 Task: Add Mission Carb Balance Medium Flour Tortillas 8 Count to the cart.
Action: Mouse moved to (21, 86)
Screenshot: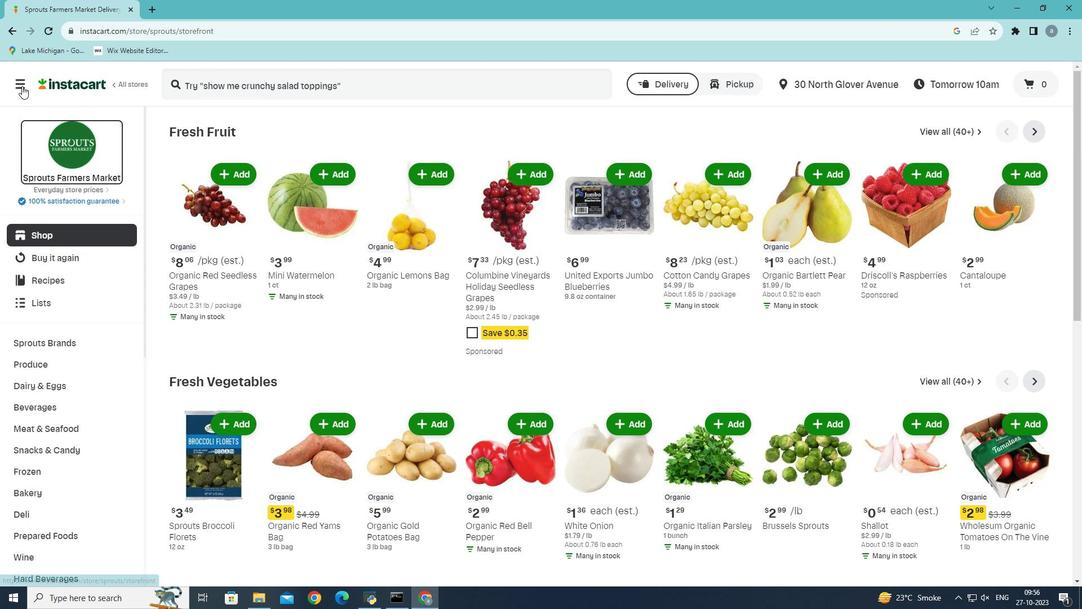 
Action: Mouse pressed left at (21, 86)
Screenshot: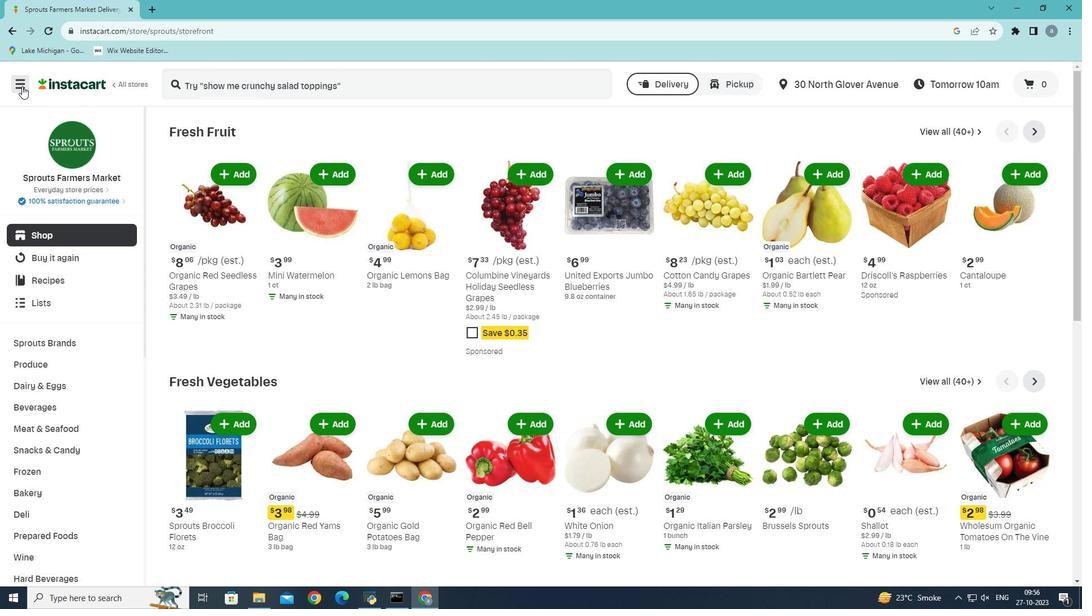 
Action: Mouse moved to (54, 324)
Screenshot: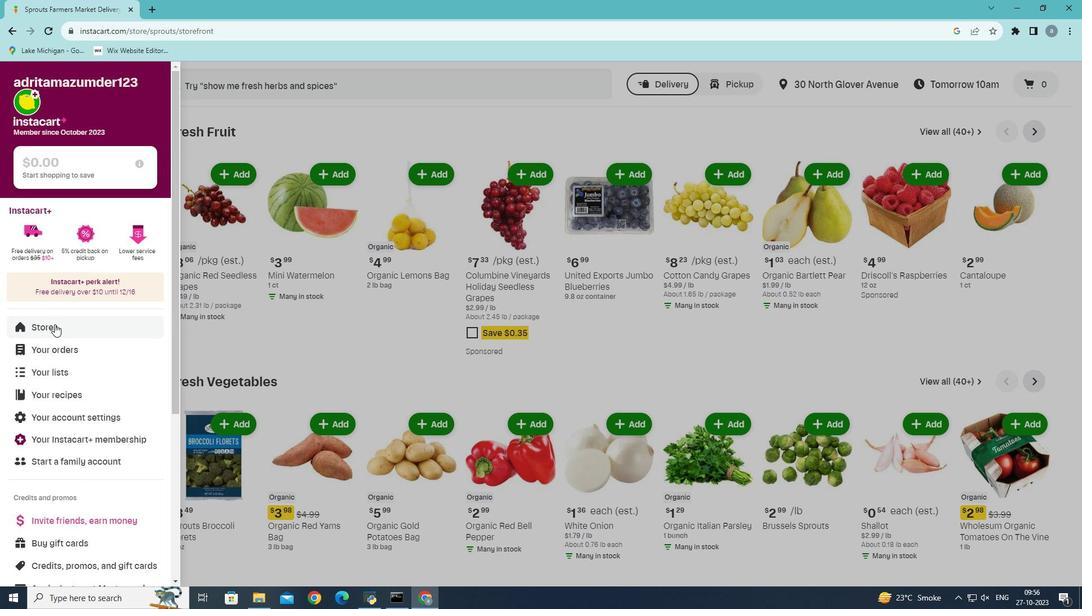 
Action: Mouse pressed left at (54, 324)
Screenshot: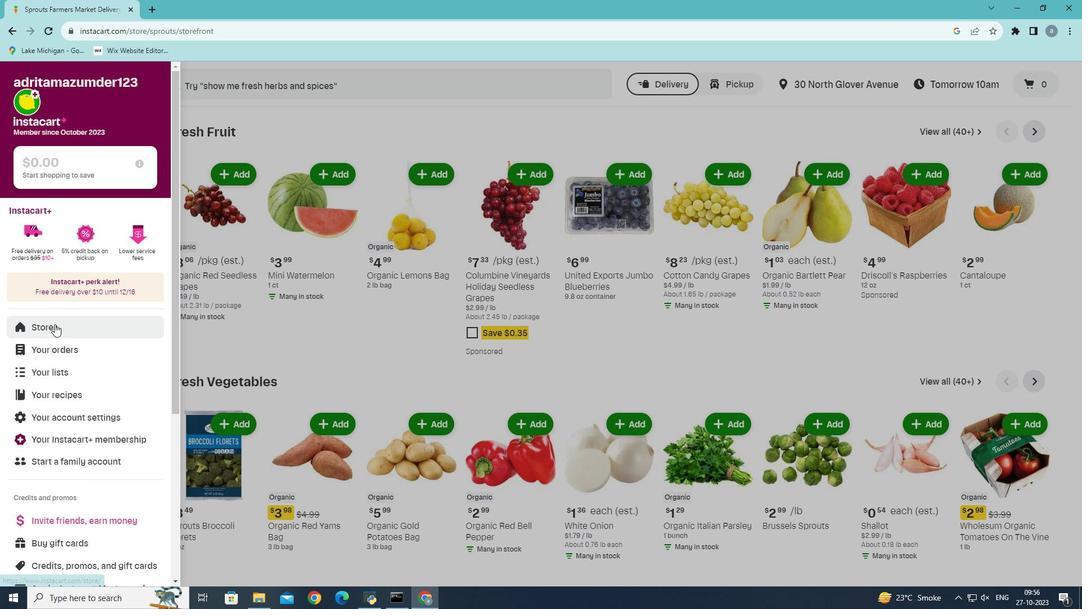 
Action: Mouse moved to (272, 129)
Screenshot: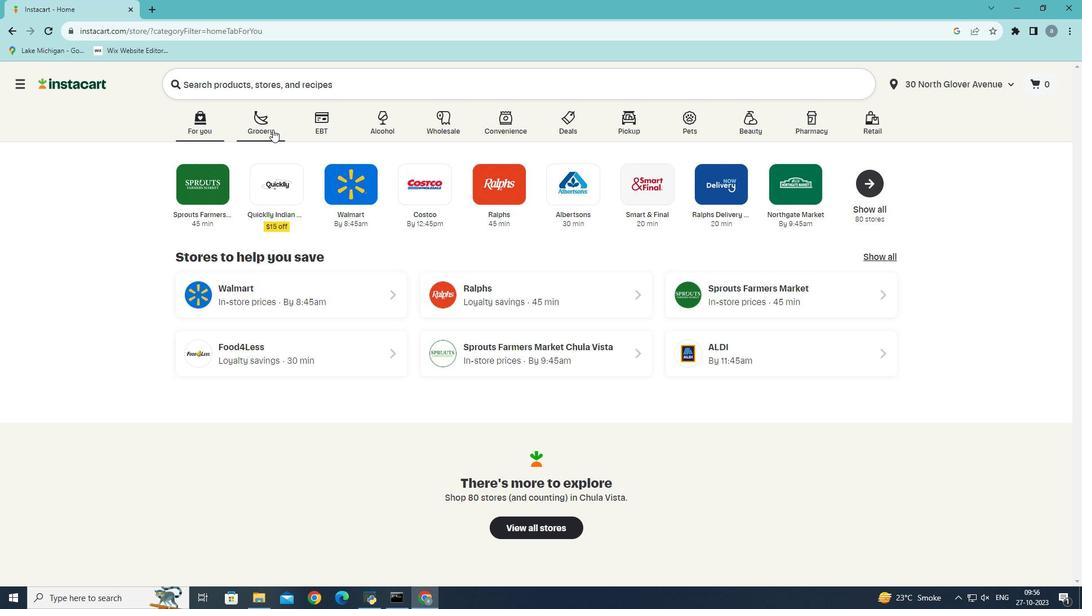 
Action: Mouse pressed left at (272, 129)
Screenshot: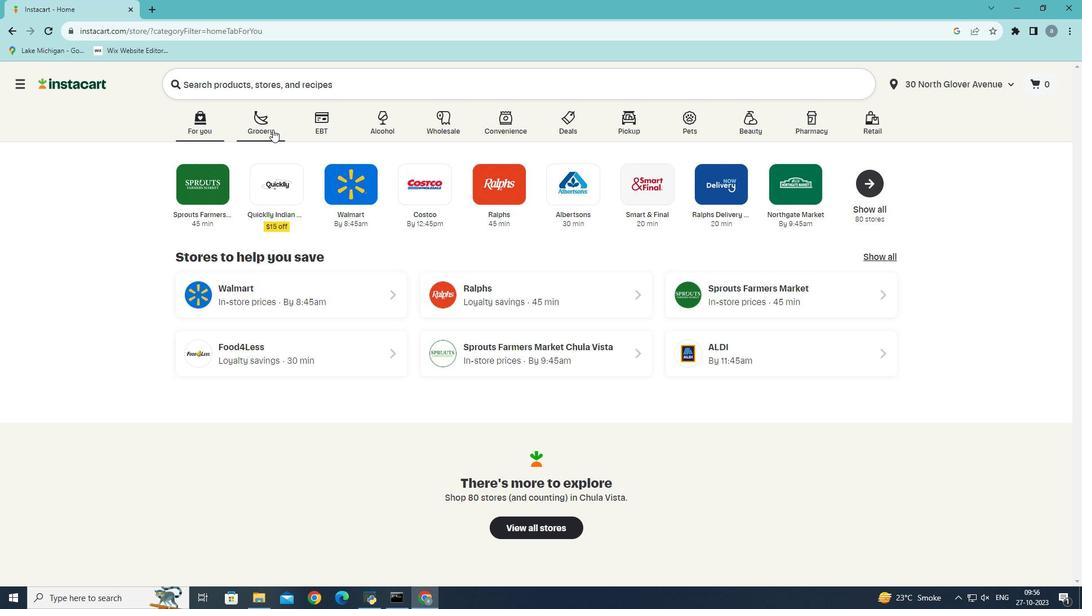 
Action: Mouse moved to (265, 325)
Screenshot: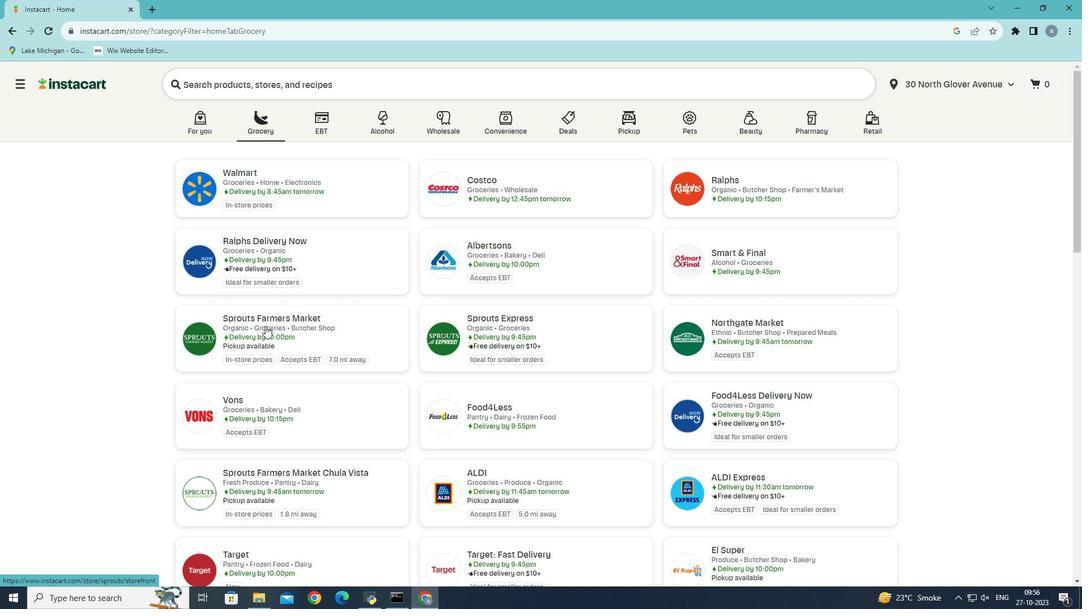 
Action: Mouse pressed left at (265, 325)
Screenshot: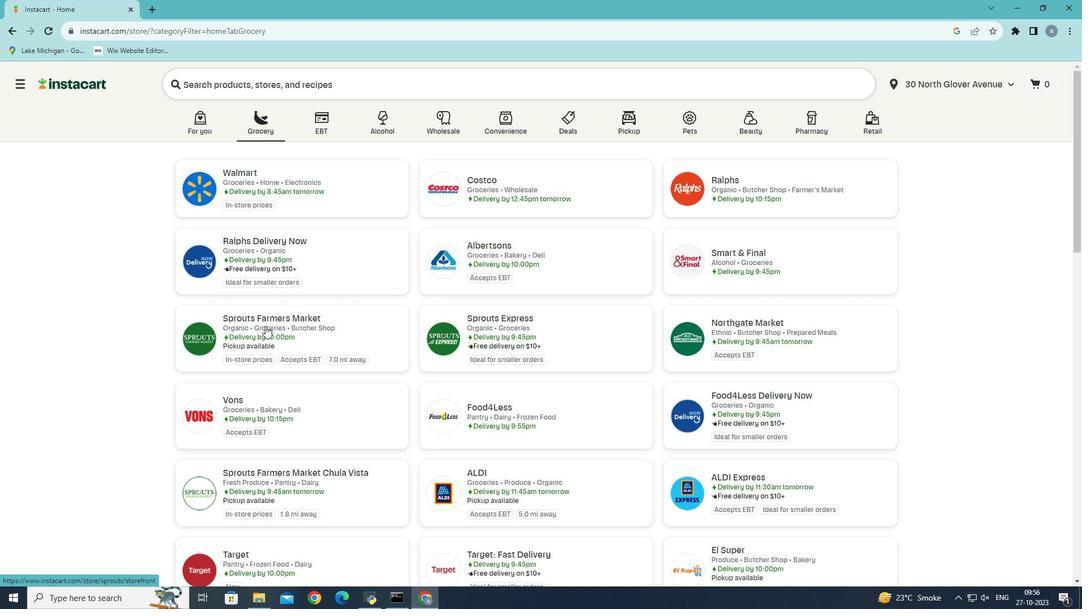 
Action: Mouse moved to (39, 495)
Screenshot: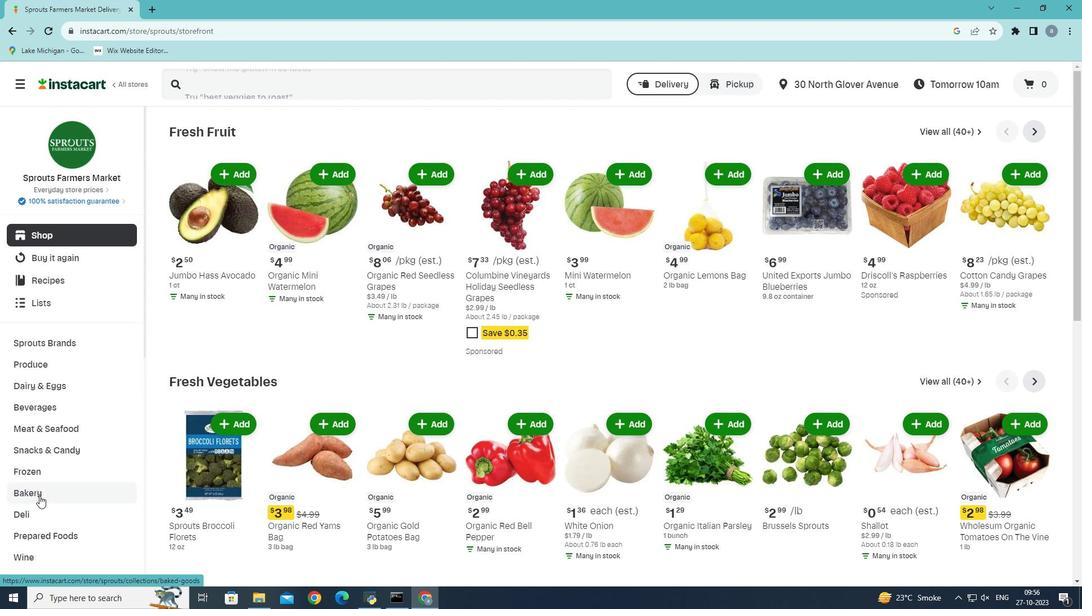 
Action: Mouse pressed left at (39, 495)
Screenshot: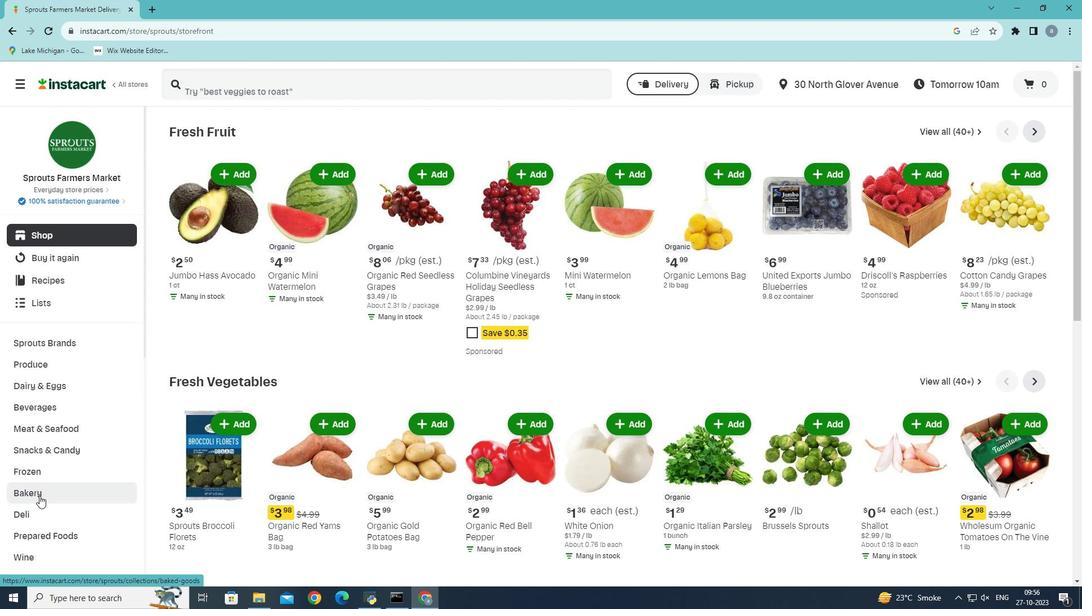 
Action: Mouse moved to (830, 159)
Screenshot: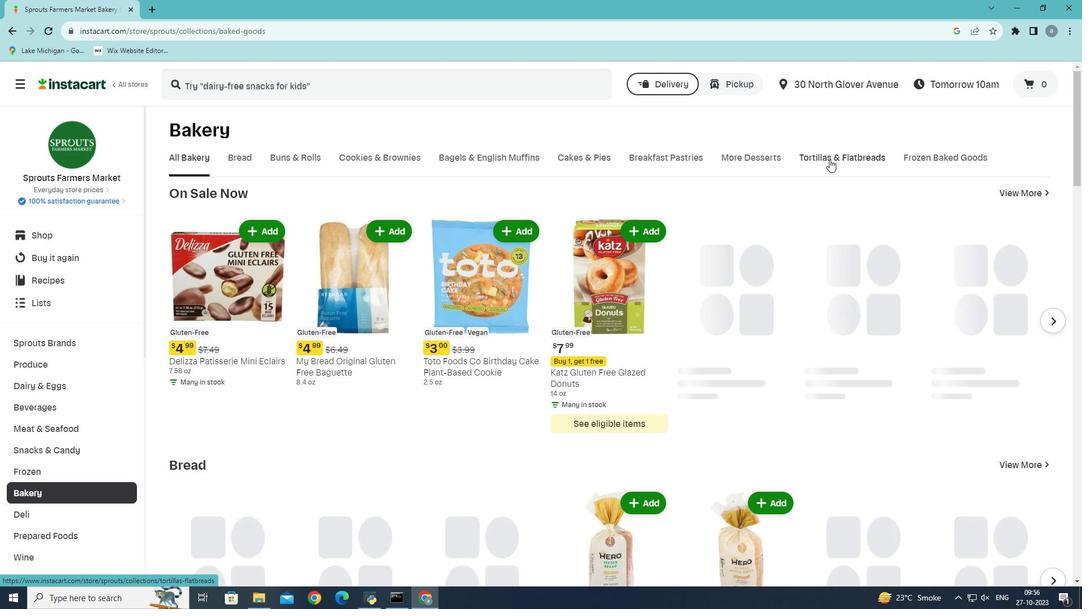
Action: Mouse pressed left at (830, 159)
Screenshot: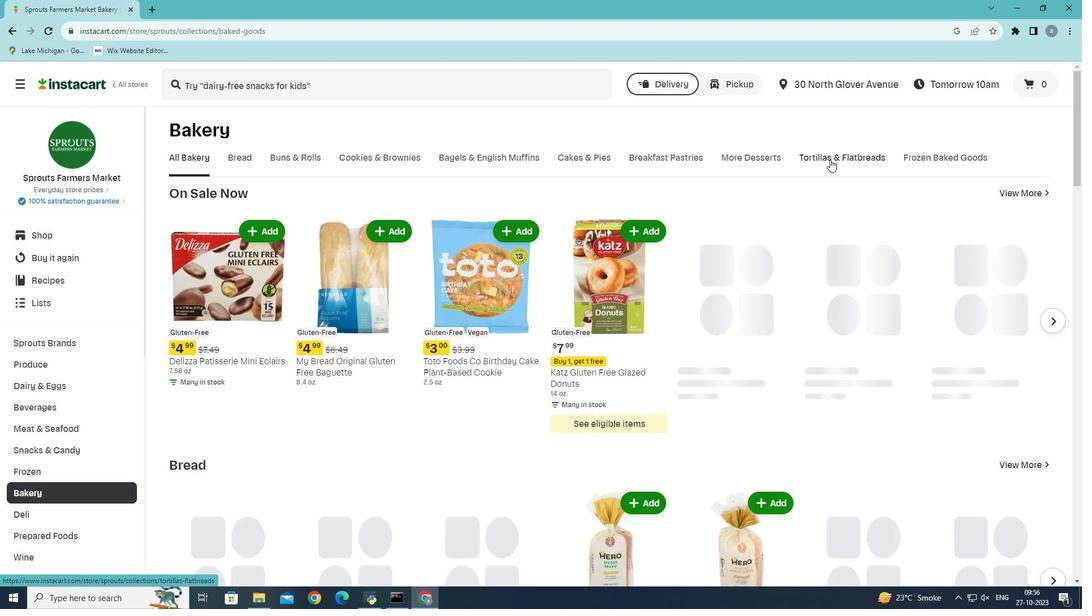 
Action: Mouse moved to (242, 205)
Screenshot: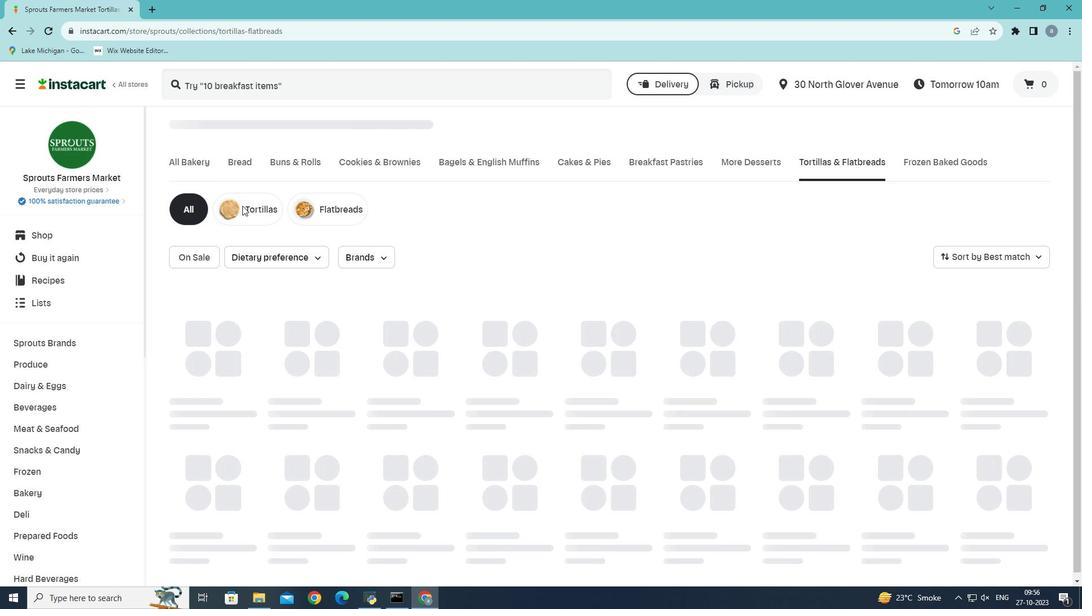 
Action: Mouse pressed left at (242, 205)
Screenshot: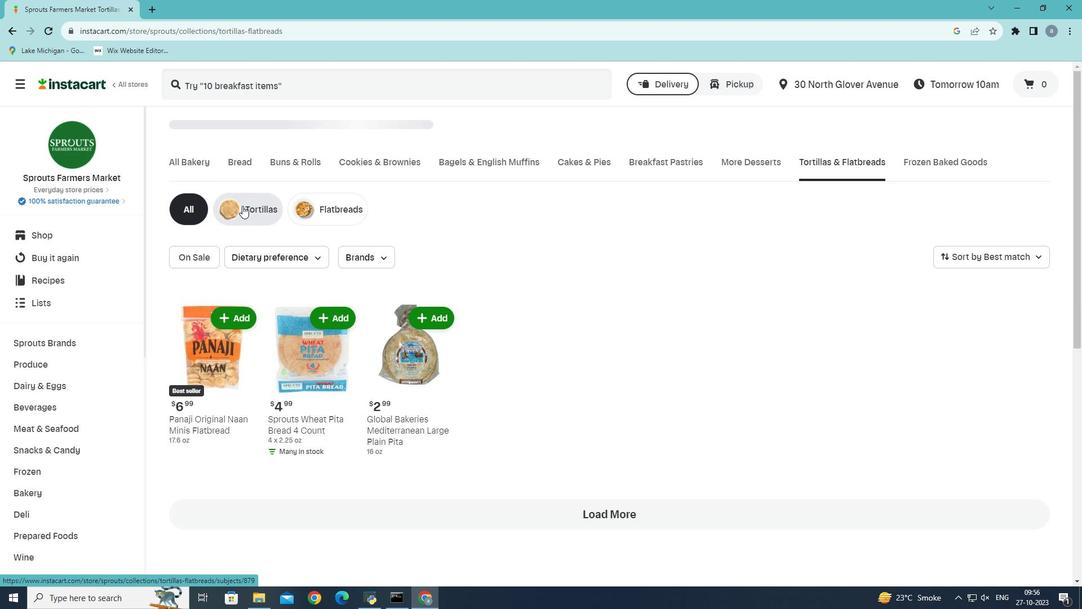 
Action: Mouse moved to (234, 312)
Screenshot: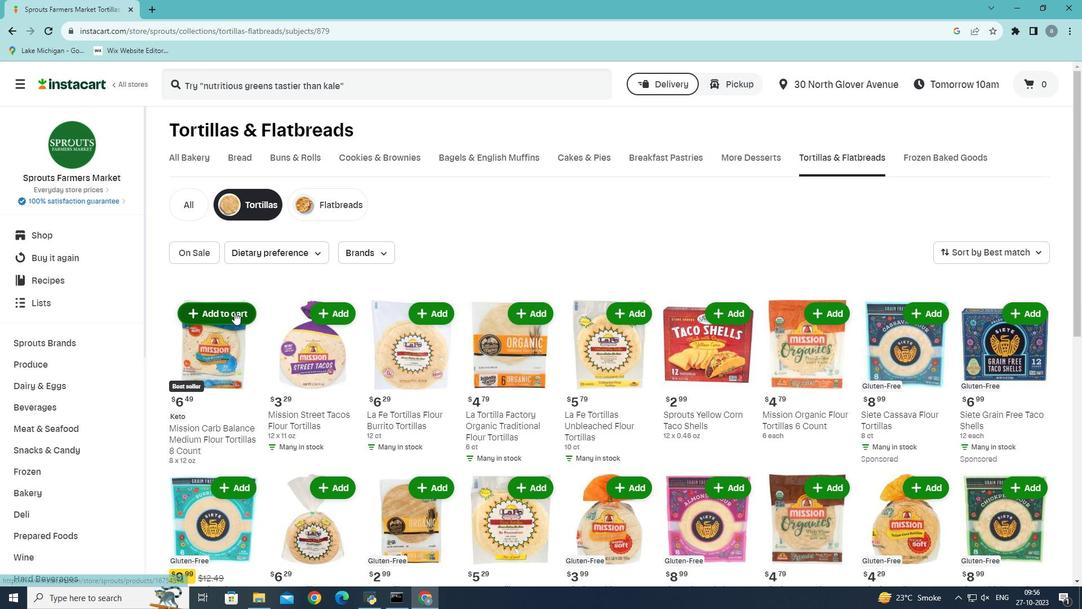 
Action: Mouse pressed left at (234, 312)
Screenshot: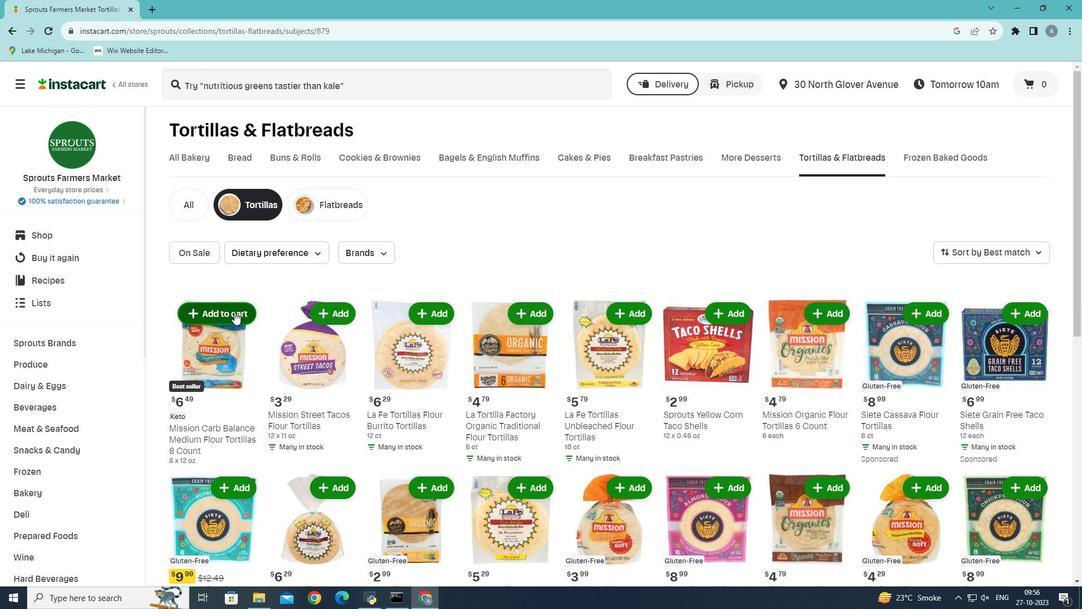 
